 Task: Add Description DS0002 to Card Card0002 in Board Board0001 in Development in Trello
Action: Mouse moved to (693, 118)
Screenshot: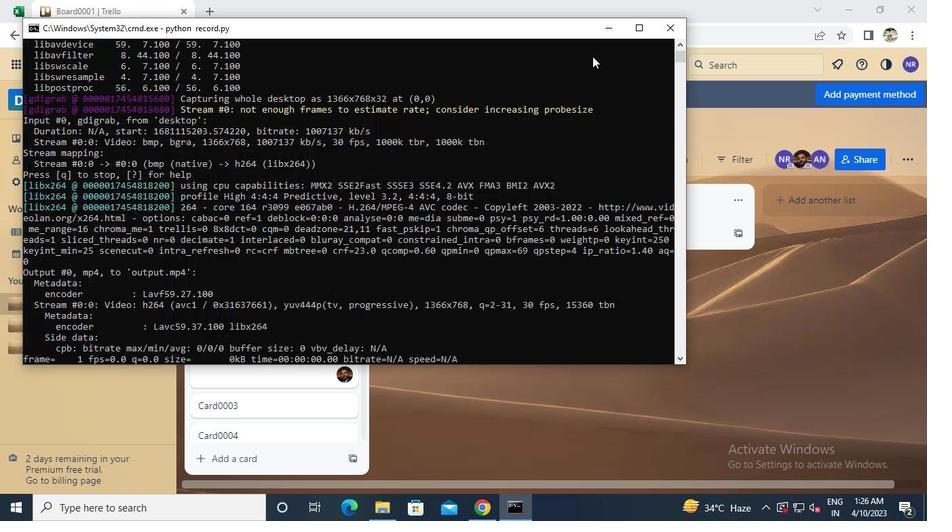 
Action: Mouse pressed left at (693, 118)
Screenshot: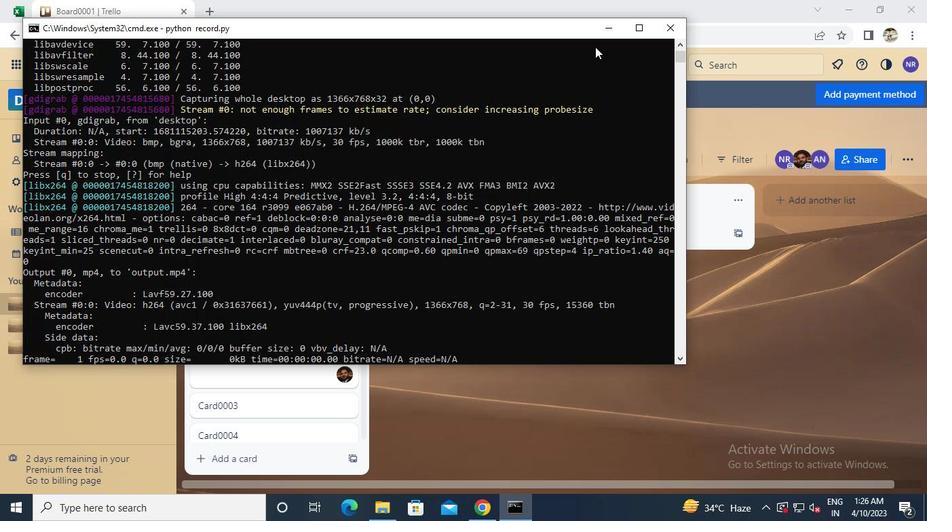 
Action: Mouse moved to (240, 338)
Screenshot: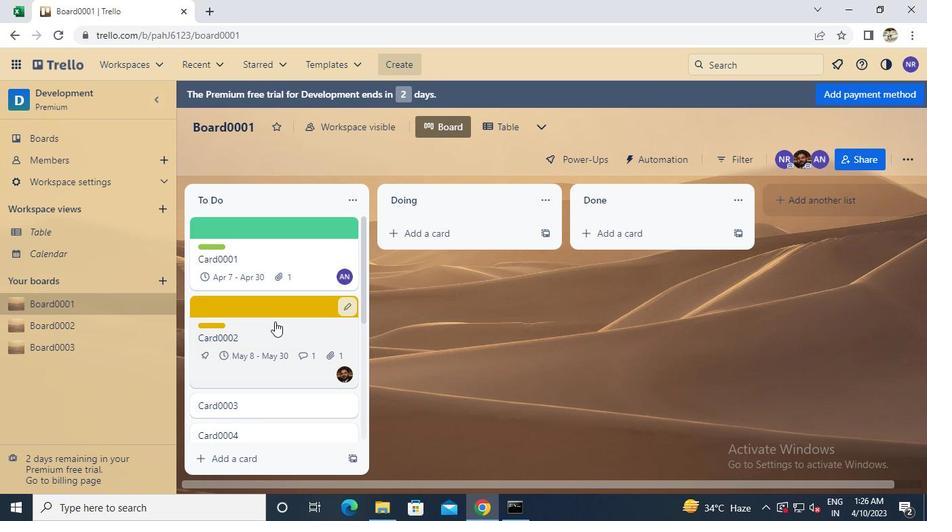 
Action: Mouse pressed left at (240, 338)
Screenshot: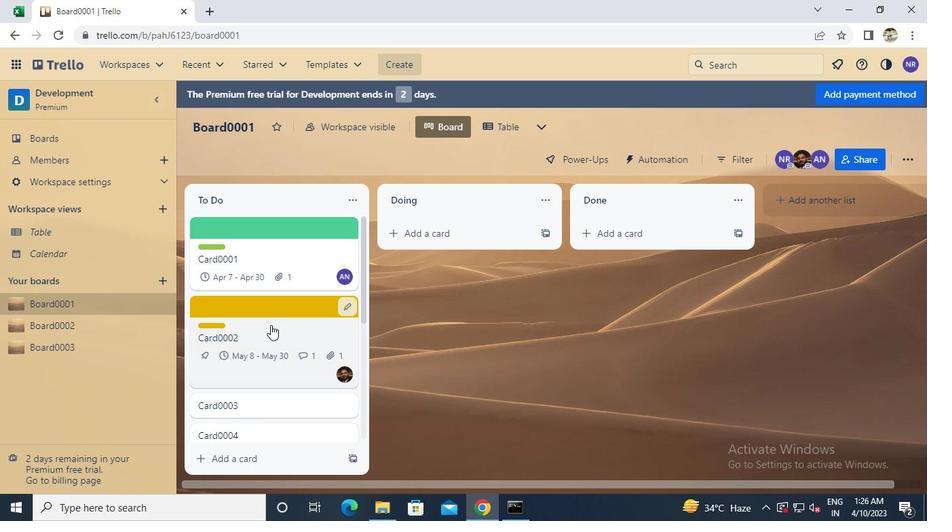 
Action: Mouse moved to (270, 368)
Screenshot: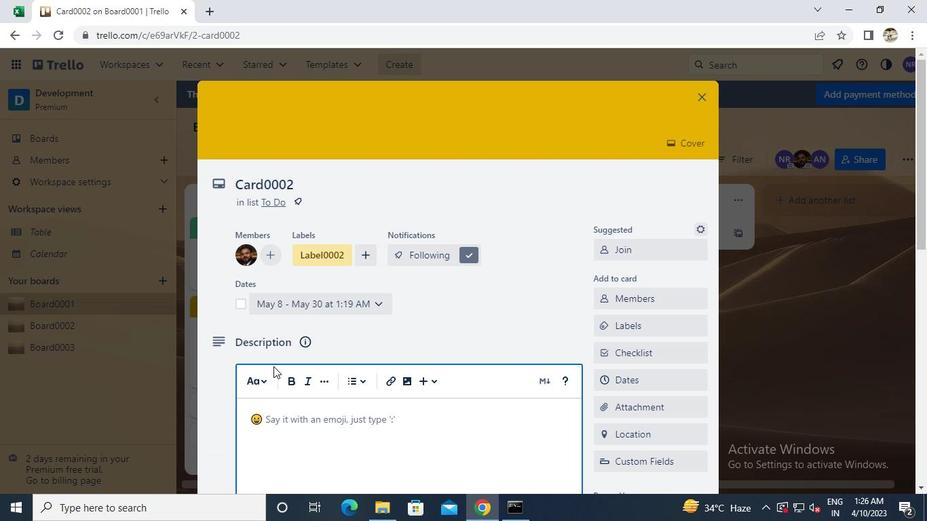 
Action: Mouse pressed left at (270, 368)
Screenshot: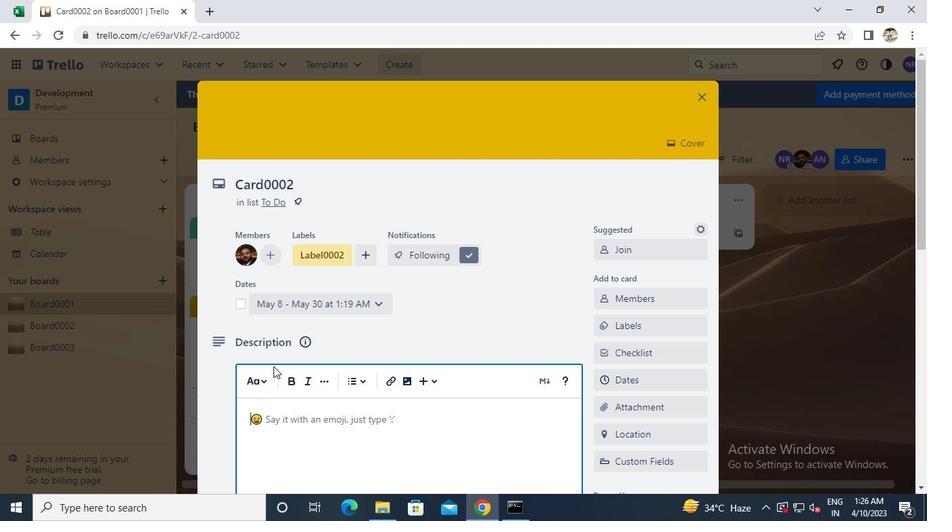 
Action: Mouse moved to (264, 423)
Screenshot: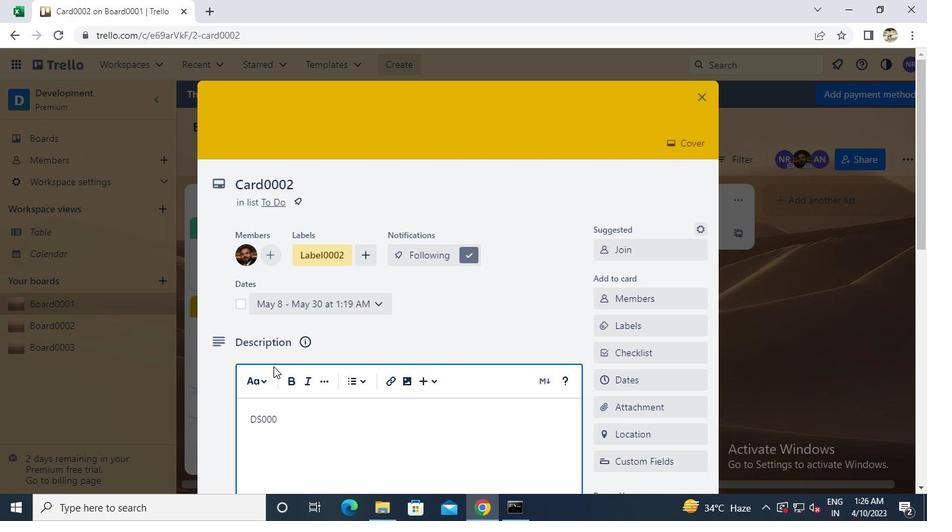 
Action: Mouse pressed left at (264, 423)
Screenshot: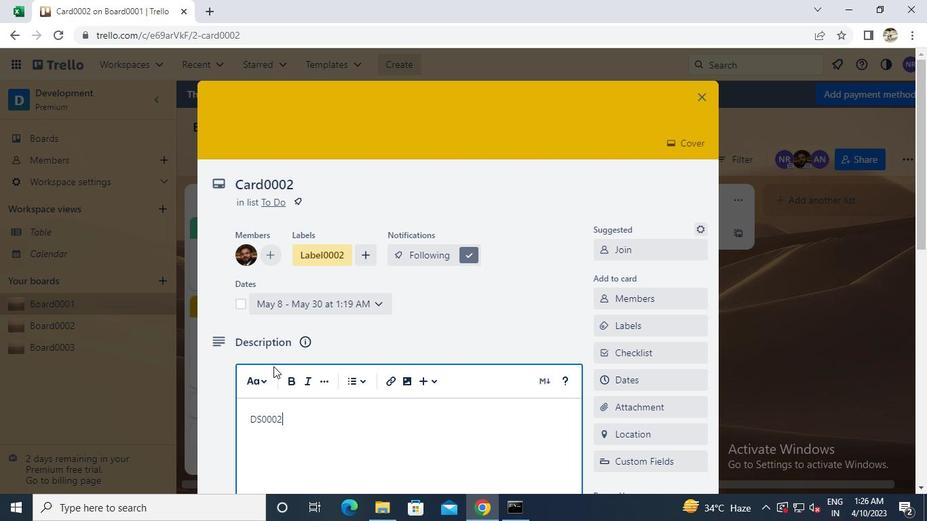 
Action: Mouse moved to (513, 509)
Screenshot: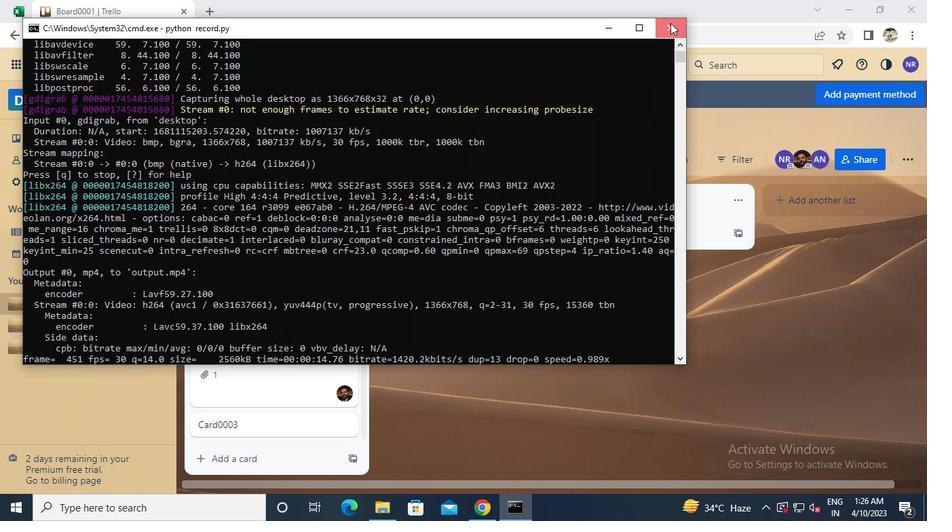 
Action: Mouse pressed left at (513, 509)
Screenshot: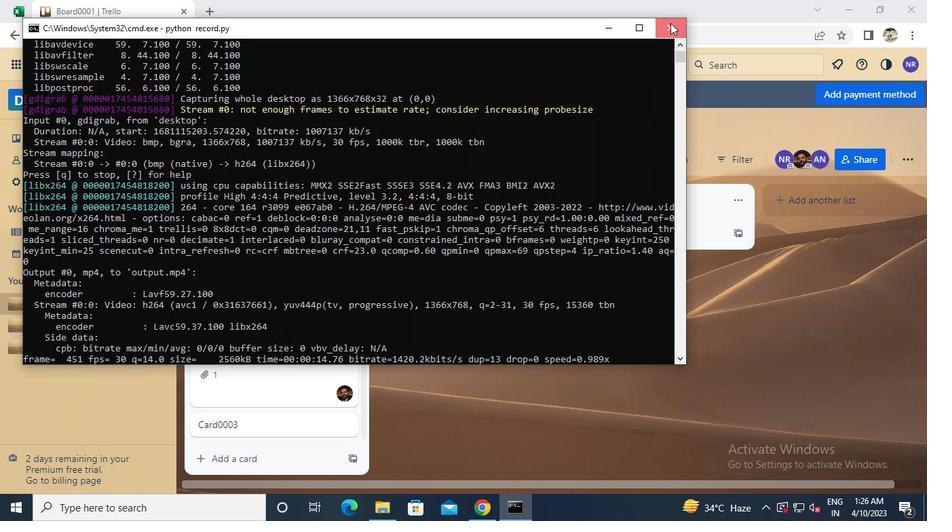 
Action: Mouse moved to (751, 111)
Screenshot: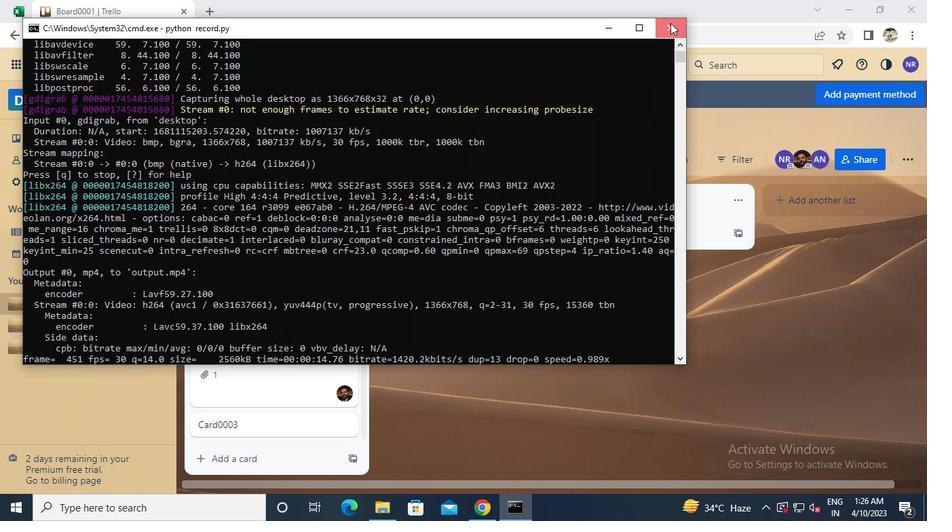 
Action: Mouse pressed left at (751, 111)
Screenshot: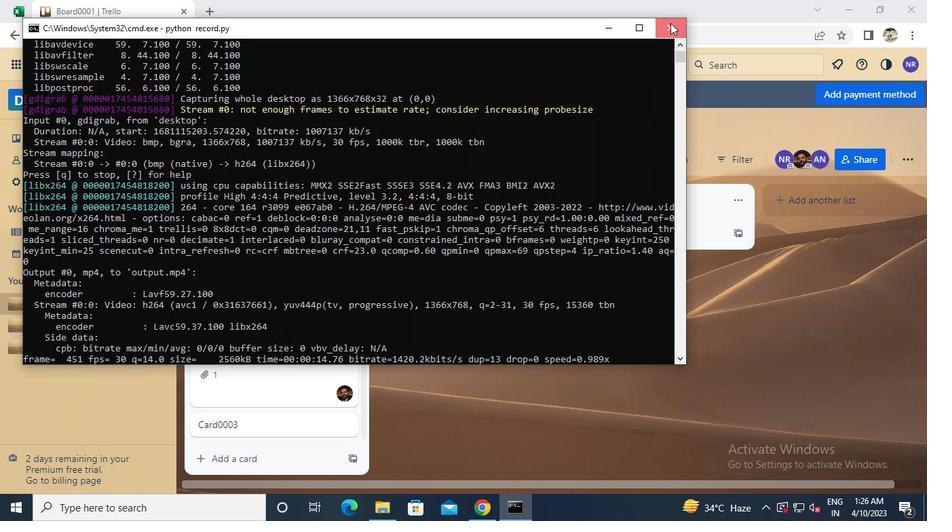 
Action: Mouse moved to (601, 32)
Screenshot: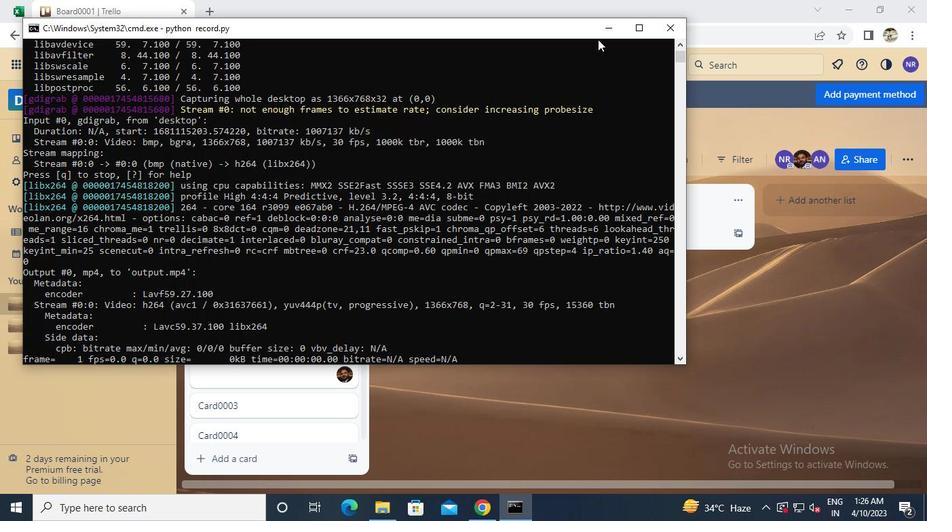 
Action: Mouse pressed left at (601, 32)
Screenshot: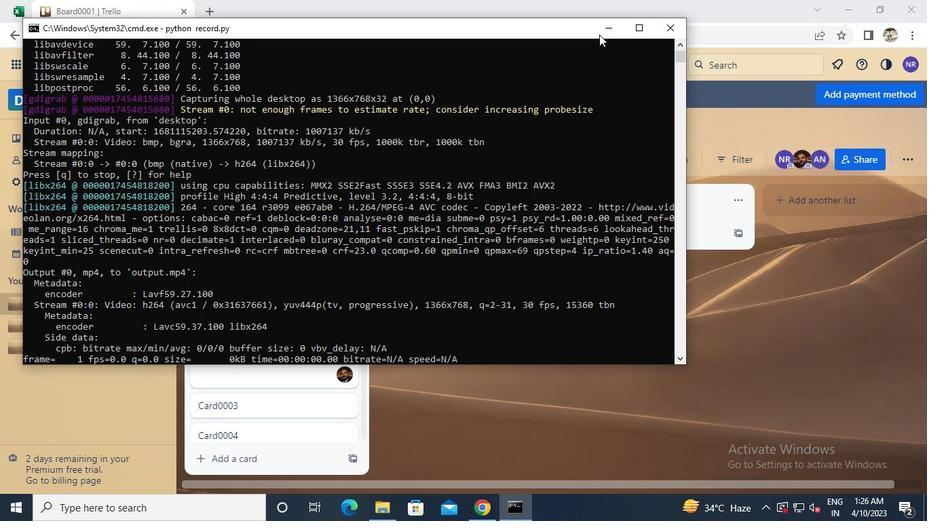 
Action: Mouse moved to (263, 333)
Screenshot: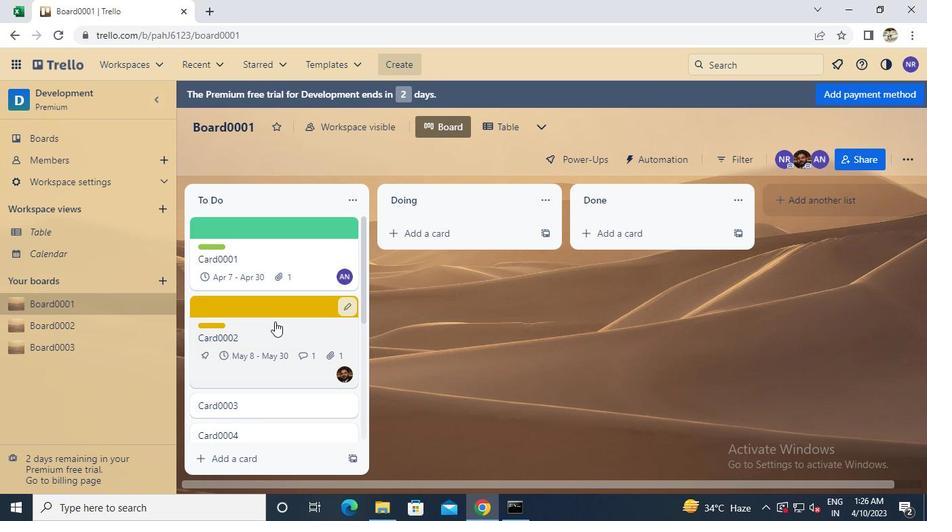 
Action: Mouse pressed left at (263, 333)
Screenshot: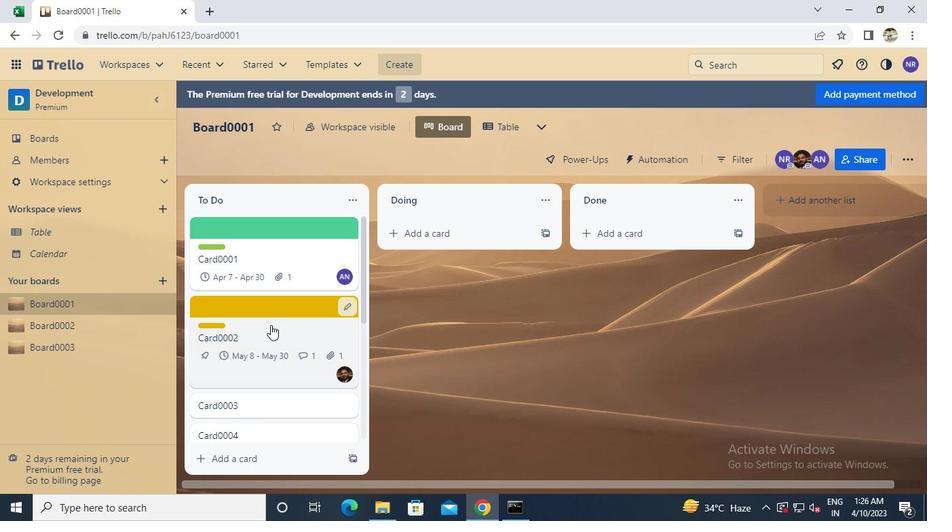 
Action: Mouse moved to (273, 366)
Screenshot: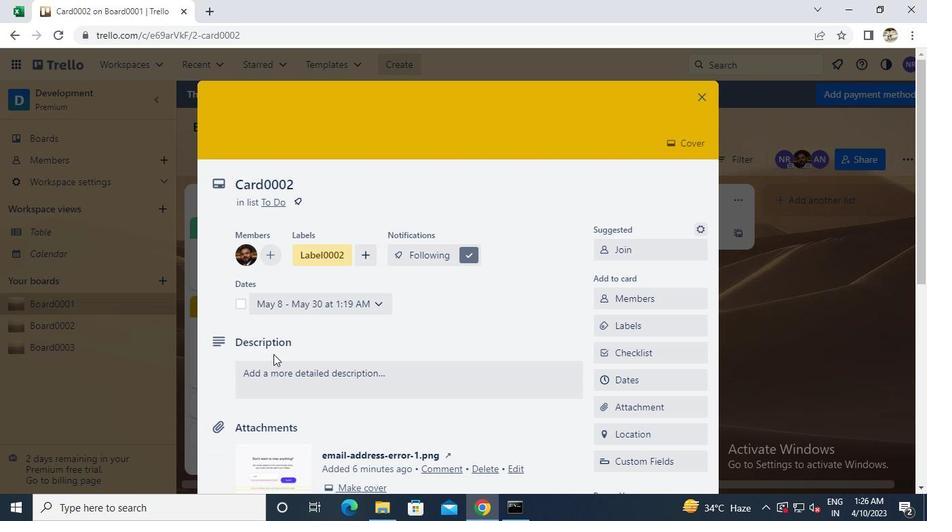 
Action: Mouse pressed left at (273, 366)
Screenshot: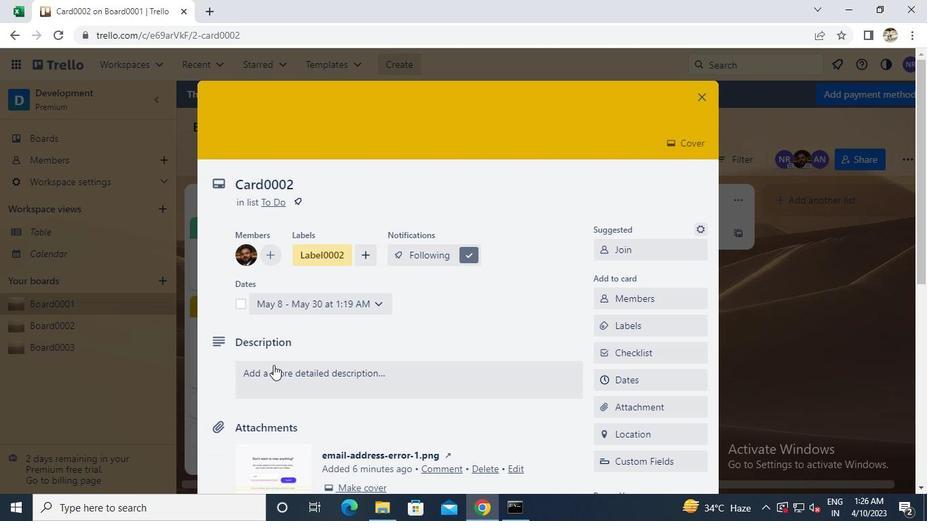 
Action: Keyboard Key.caps_lock
Screenshot: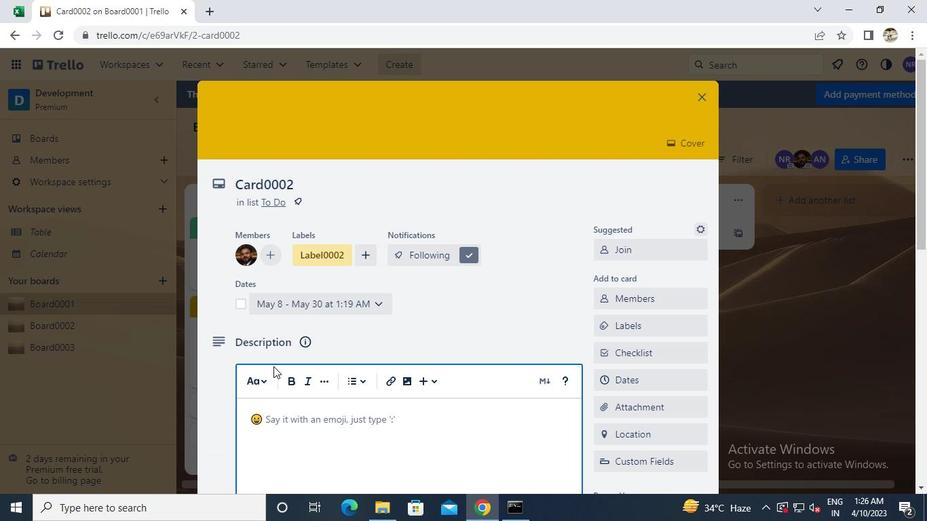 
Action: Keyboard d
Screenshot: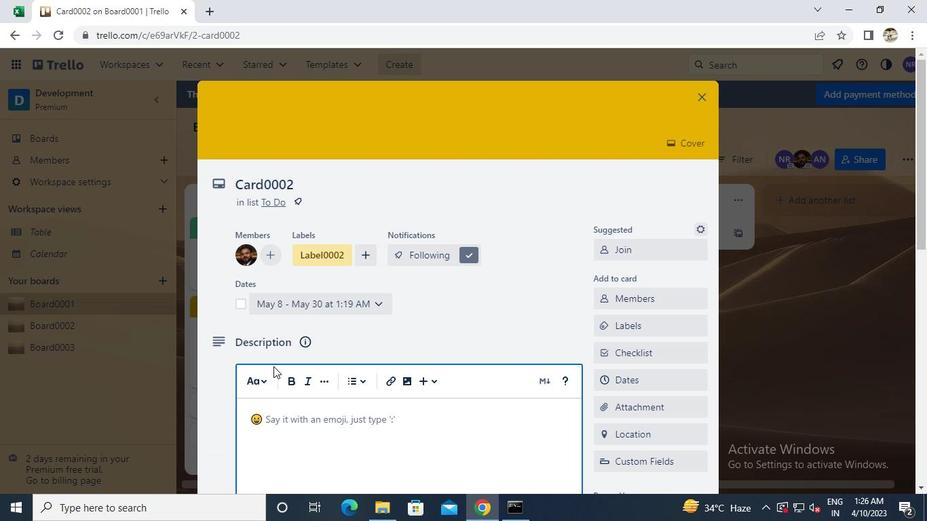 
Action: Keyboard s
Screenshot: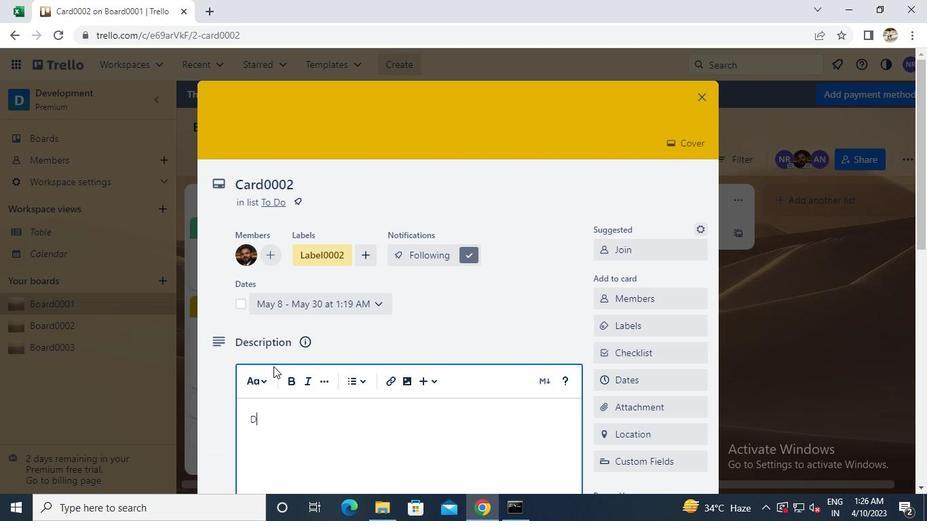 
Action: Keyboard 0
Screenshot: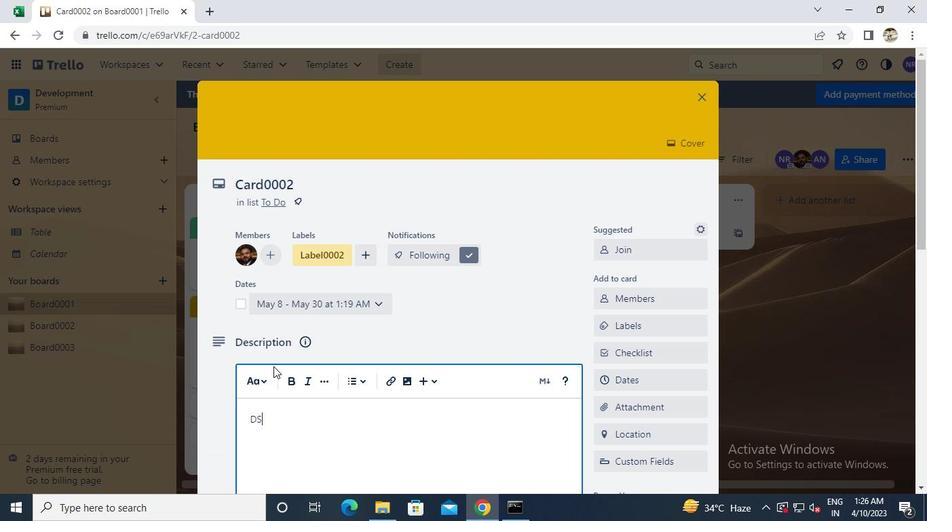 
Action: Keyboard 0
Screenshot: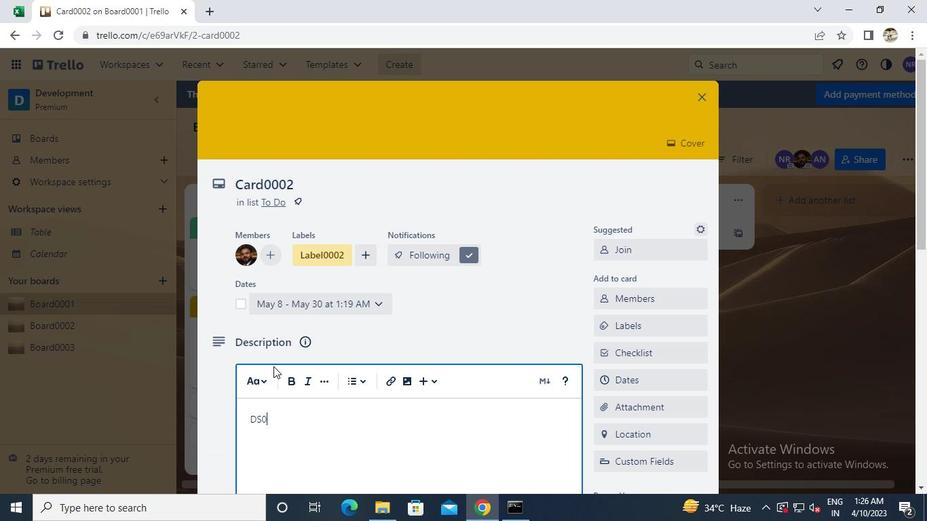 
Action: Keyboard 0
Screenshot: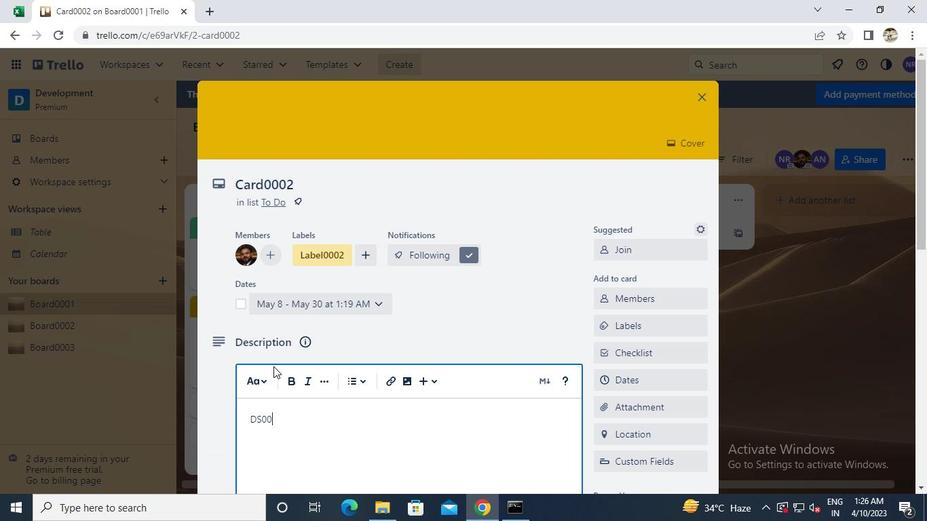 
Action: Keyboard 2
Screenshot: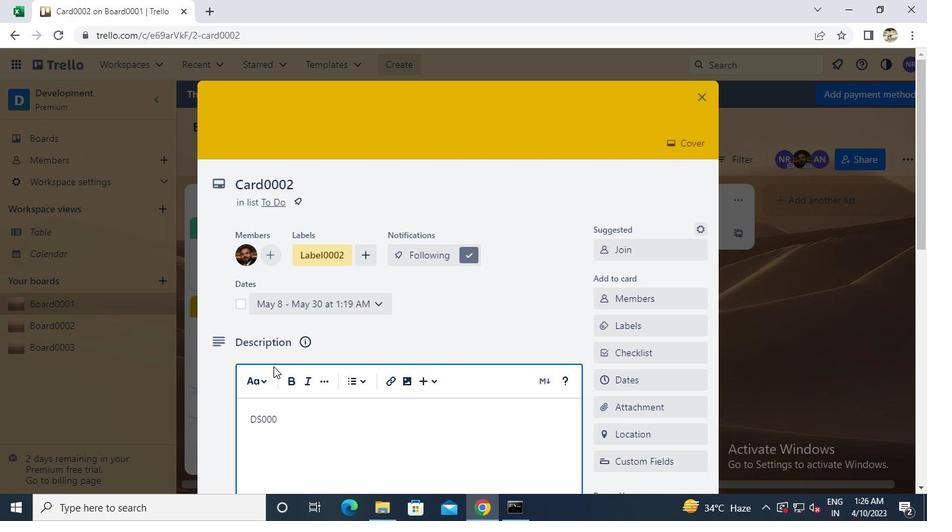 
Action: Mouse moved to (264, 365)
Screenshot: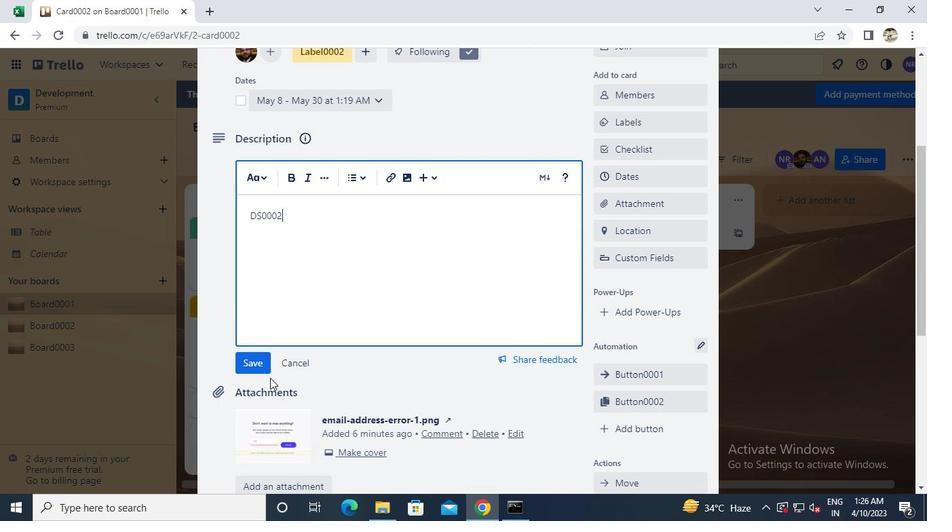 
Action: Mouse pressed left at (264, 365)
Screenshot: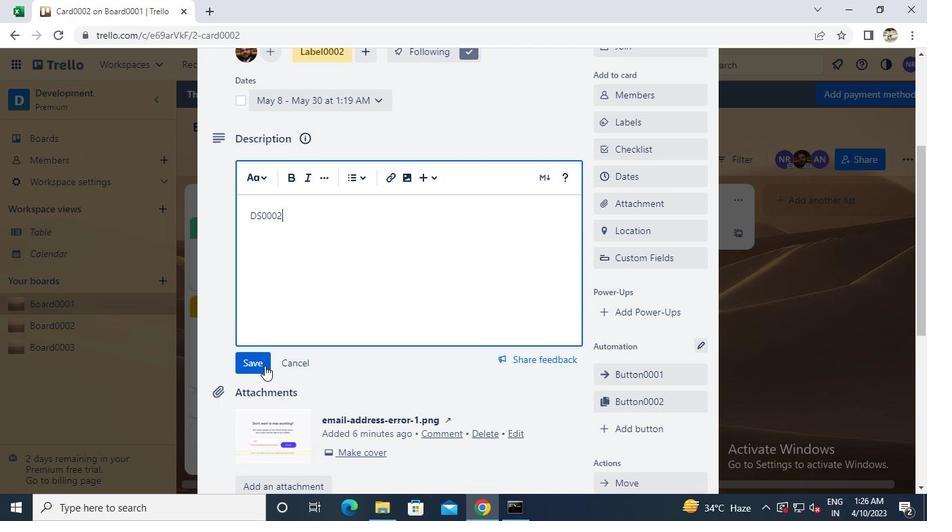 
Action: Mouse moved to (707, 88)
Screenshot: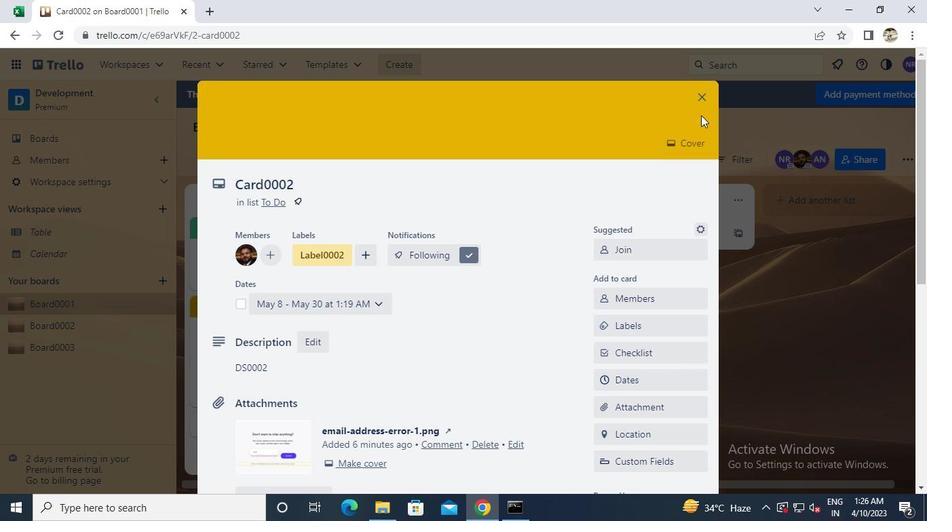 
Action: Mouse pressed left at (707, 88)
Screenshot: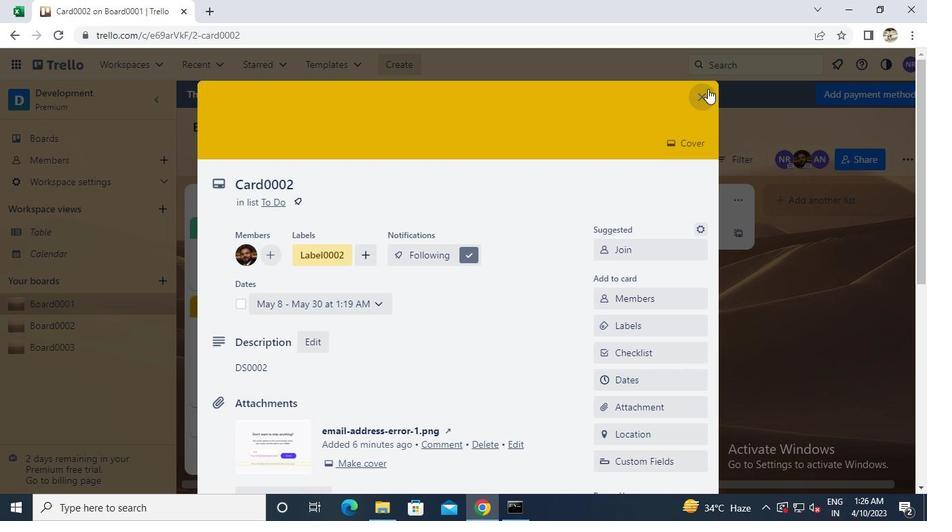 
Action: Mouse moved to (515, 513)
Screenshot: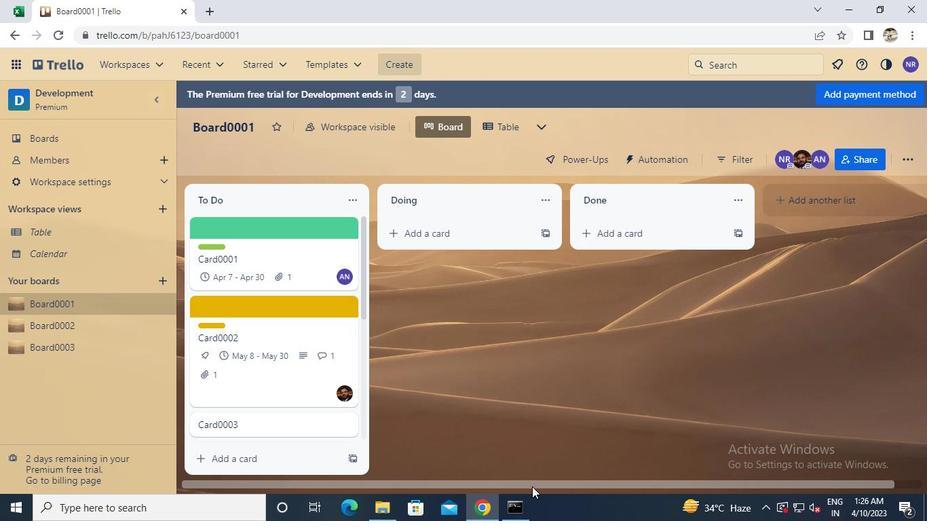 
Action: Mouse pressed left at (515, 513)
Screenshot: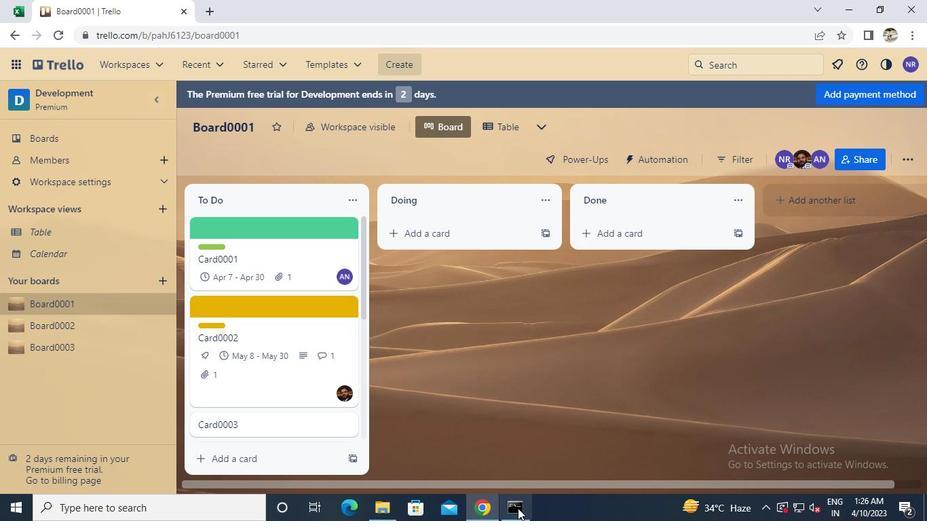 
Action: Mouse moved to (670, 23)
Screenshot: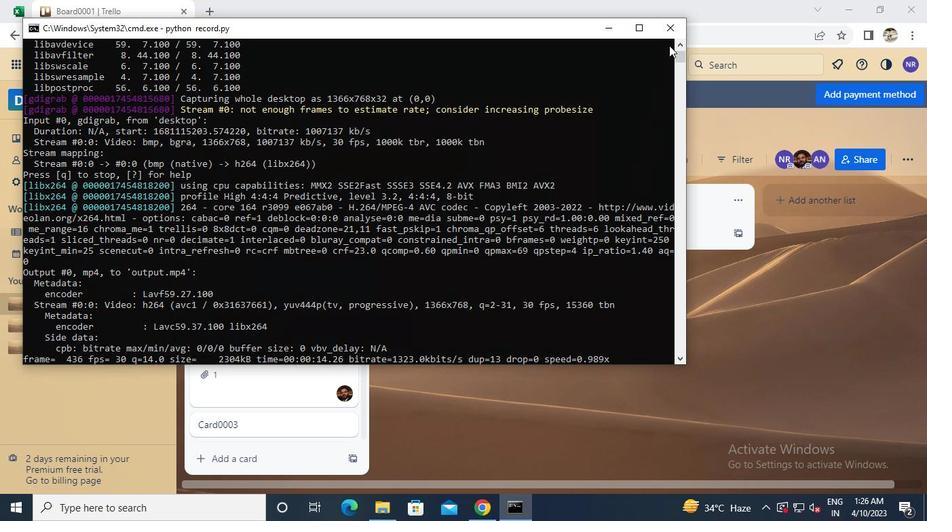 
Action: Mouse pressed left at (670, 23)
Screenshot: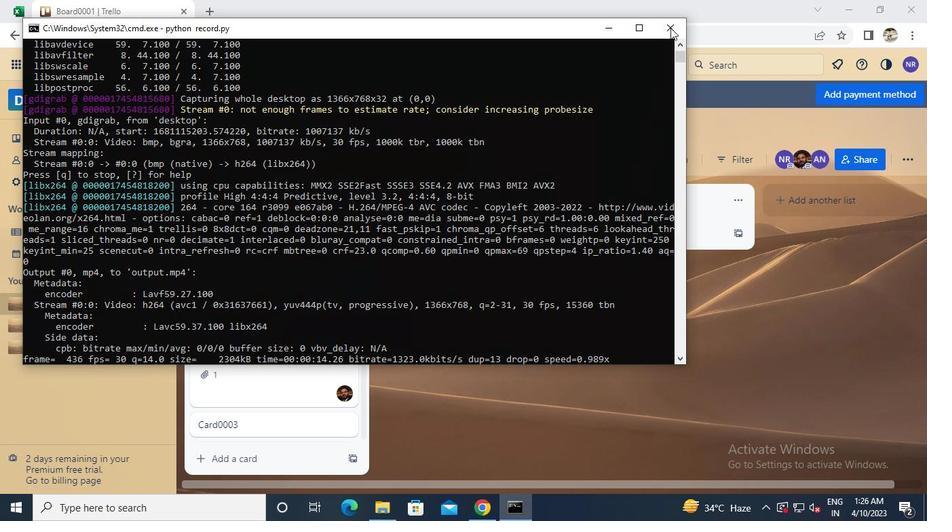 
Action: Mouse moved to (670, 23)
Screenshot: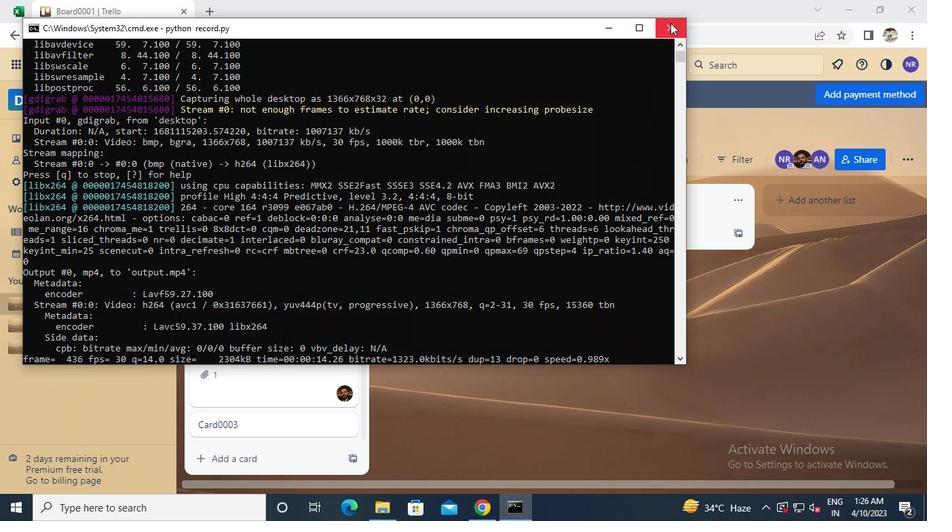 
